 Task: Look for properties with studio bedrooms for rent.
Action: Mouse moved to (292, 131)
Screenshot: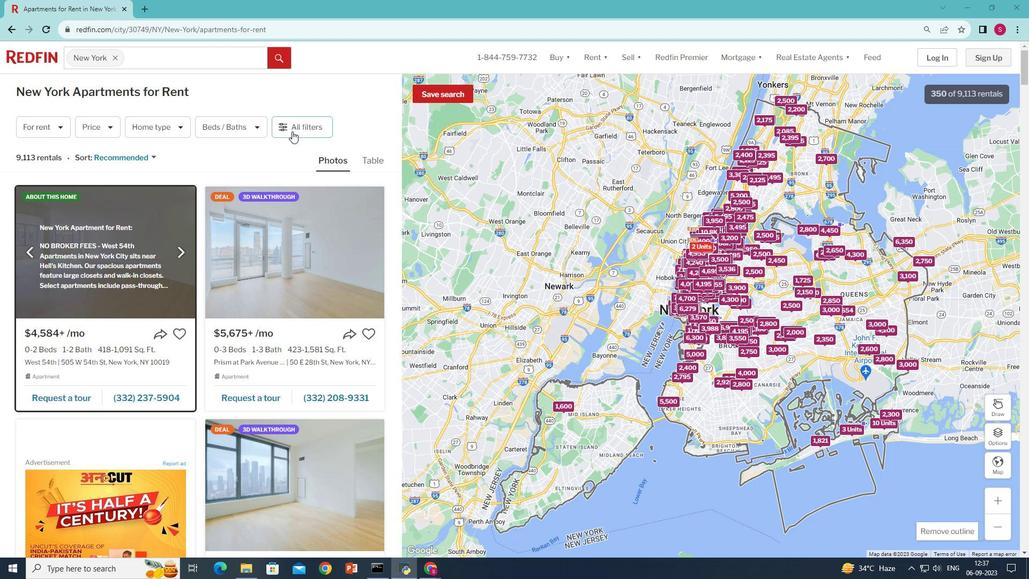 
Action: Mouse pressed left at (292, 131)
Screenshot: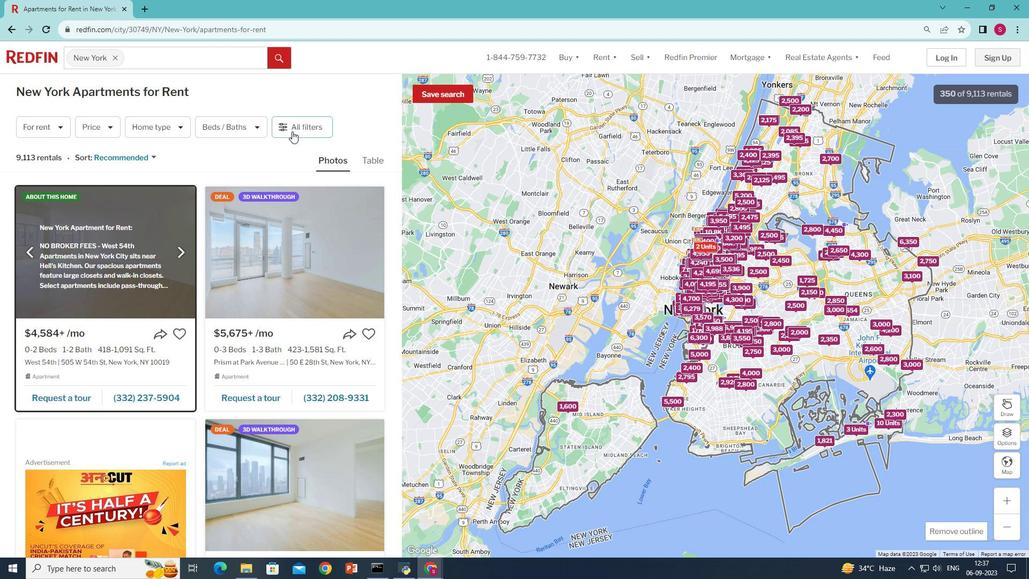 
Action: Mouse moved to (81, 299)
Screenshot: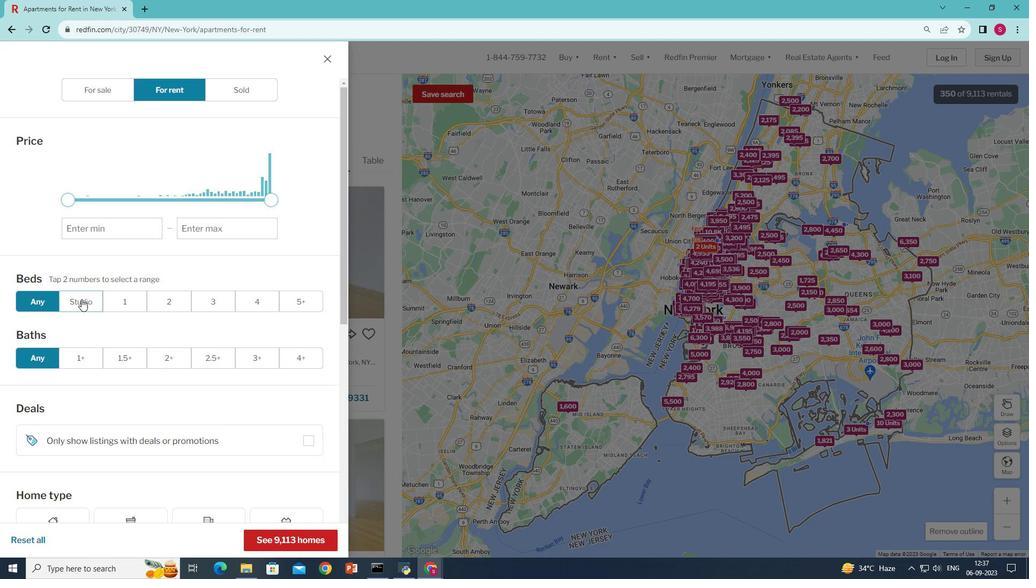 
Action: Mouse pressed left at (81, 299)
Screenshot: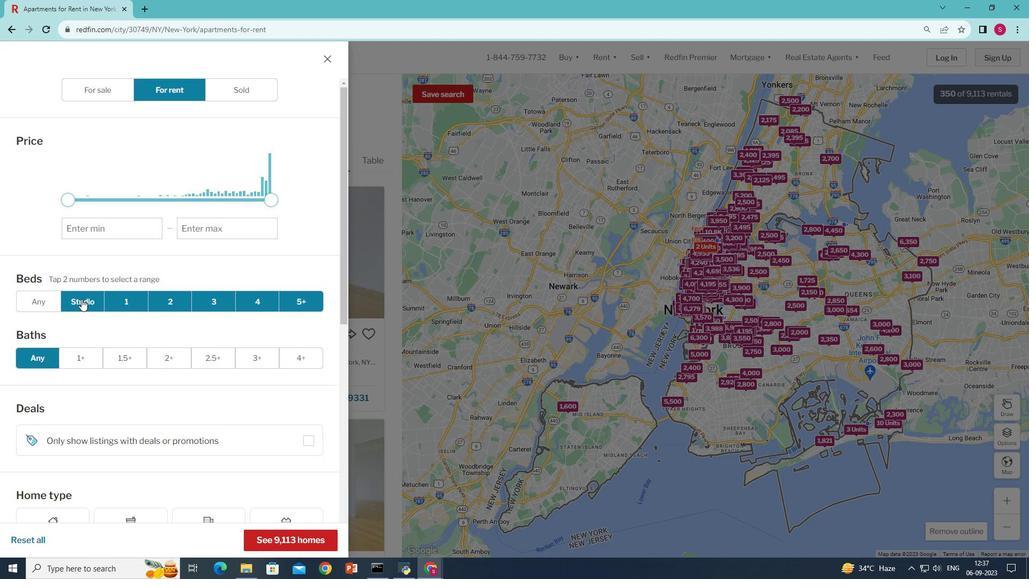 
Action: Mouse pressed left at (81, 299)
Screenshot: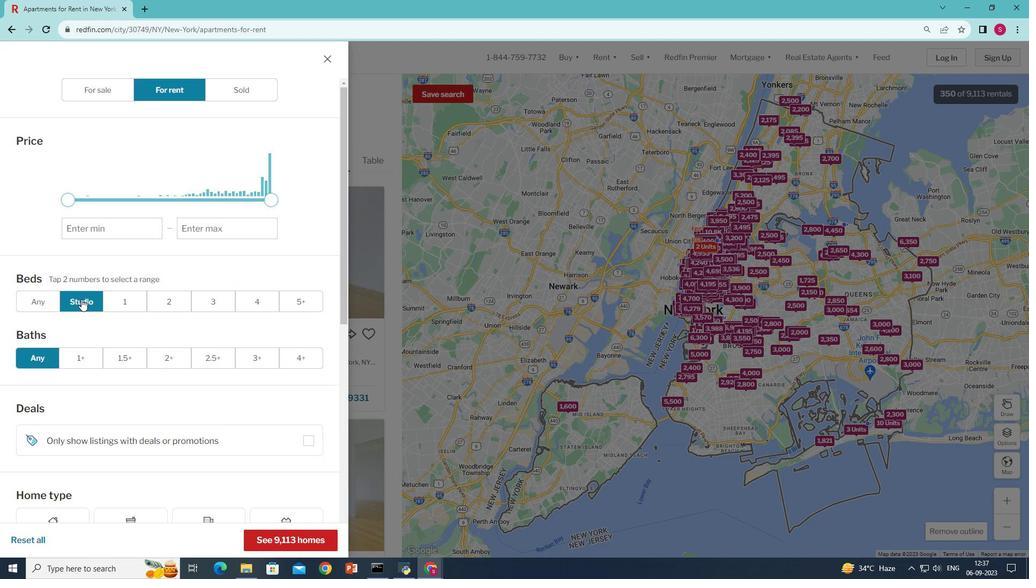 
Action: Mouse moved to (280, 544)
Screenshot: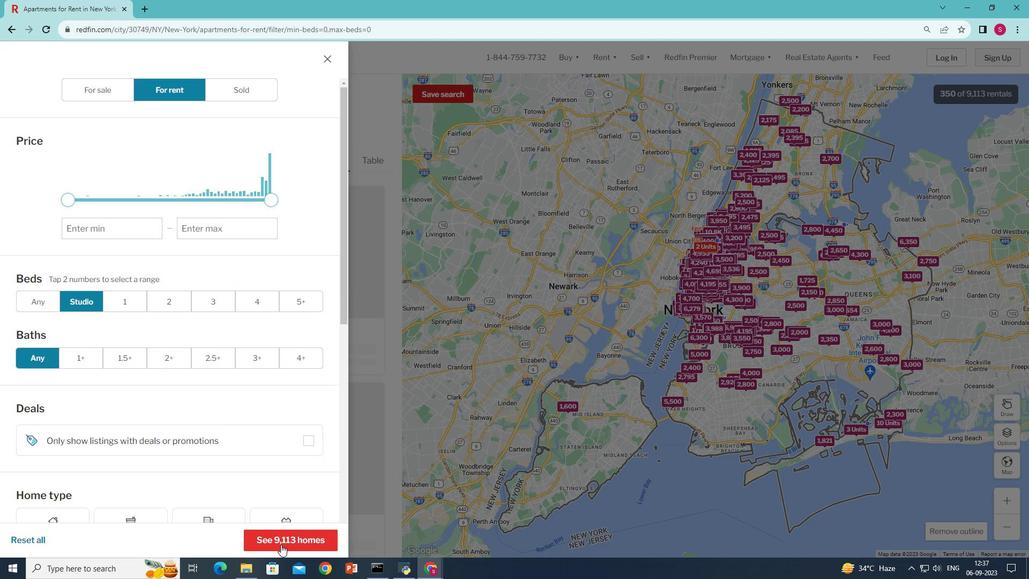 
Action: Mouse pressed left at (280, 544)
Screenshot: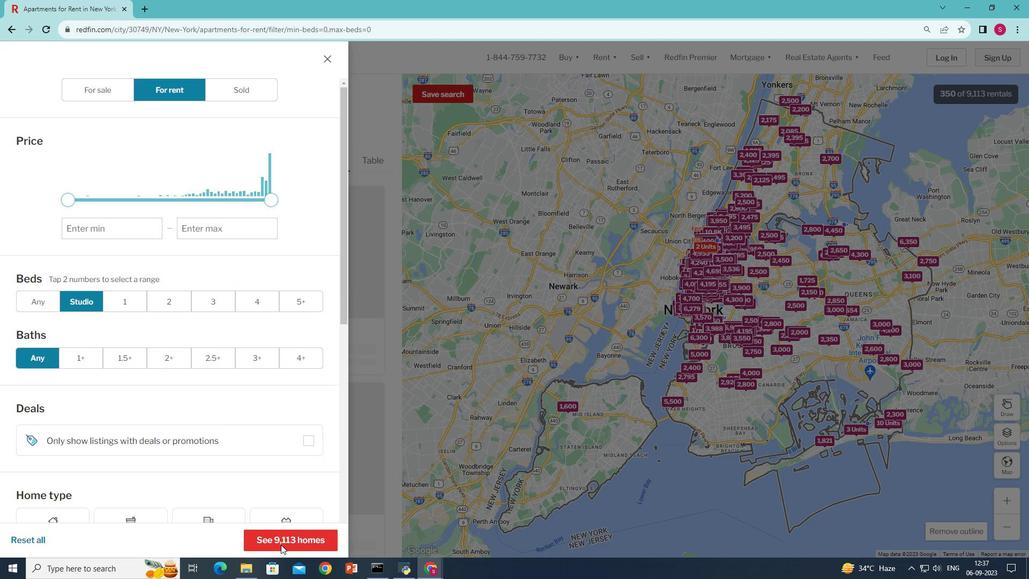 
Action: Mouse moved to (306, 456)
Screenshot: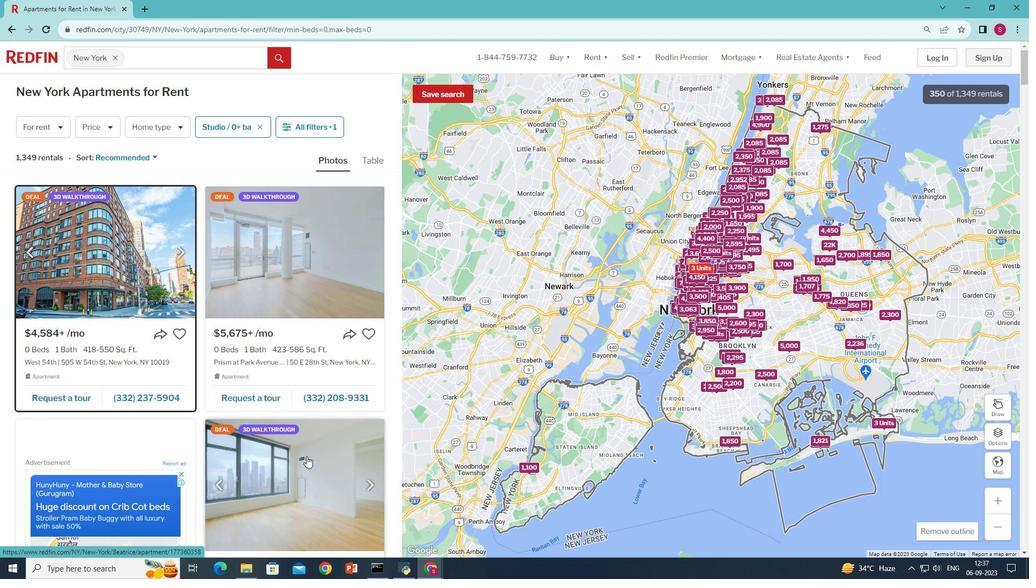 
